 Task: Schedule a client meeting for Monday at.
Action: Mouse moved to (91, 98)
Screenshot: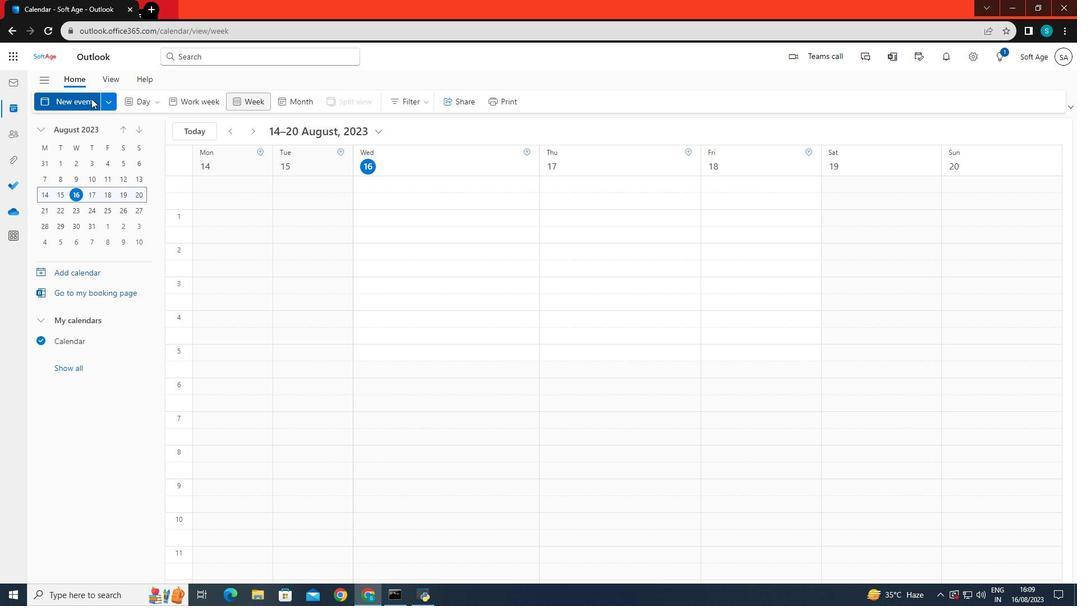 
Action: Mouse pressed left at (91, 98)
Screenshot: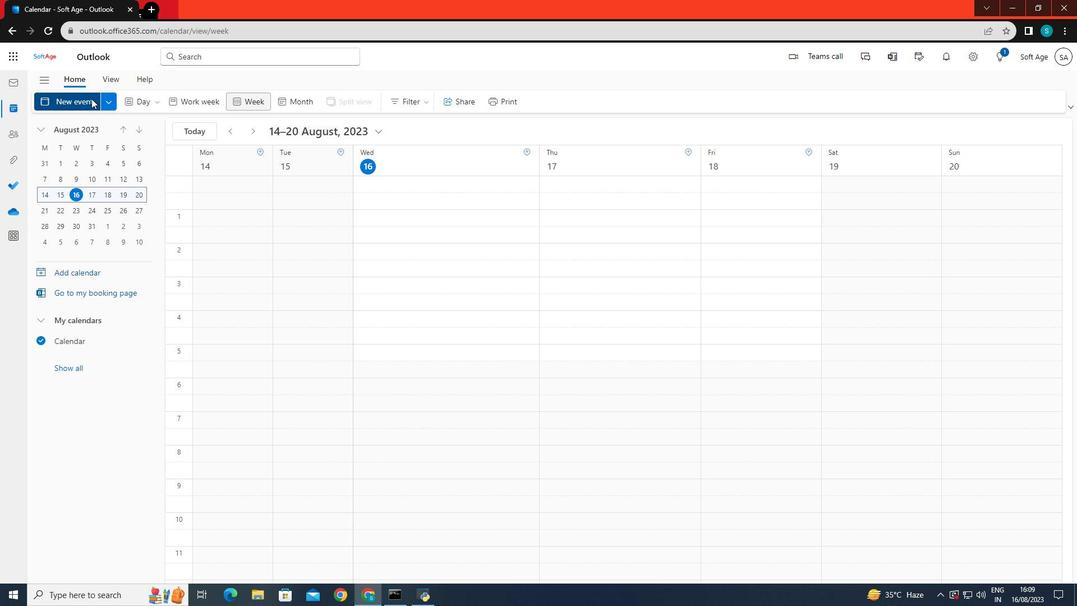 
Action: Mouse moved to (299, 173)
Screenshot: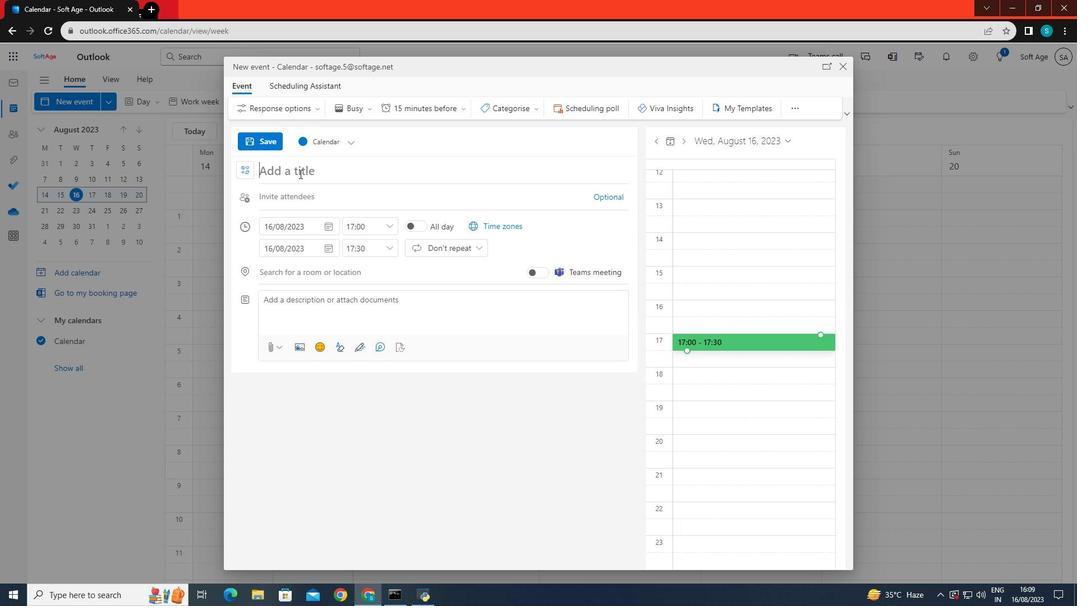 
Action: Mouse pressed left at (299, 173)
Screenshot: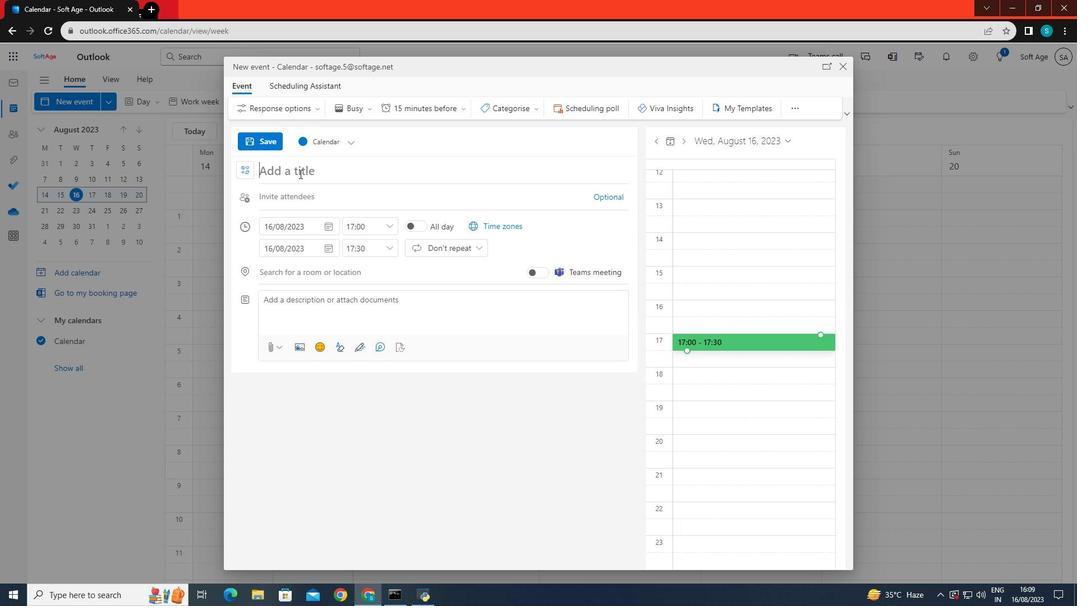 
Action: Key pressed <Key.caps_lock>MEE<Key.backspace><Key.backspace><Key.caps_lock>eeting
Screenshot: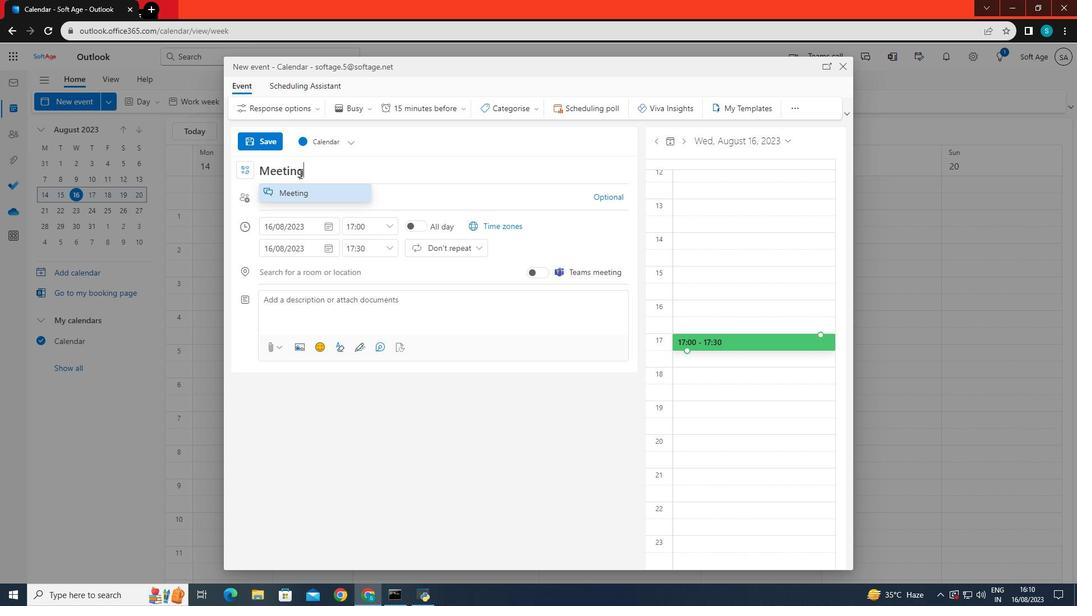 
Action: Mouse moved to (325, 229)
Screenshot: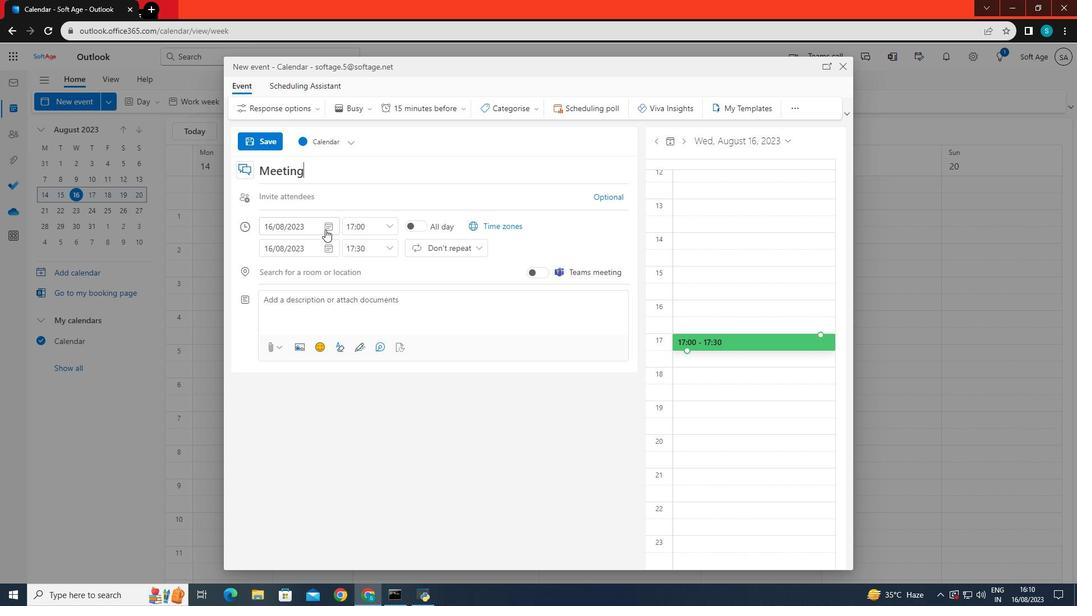 
Action: Mouse pressed left at (325, 229)
Screenshot: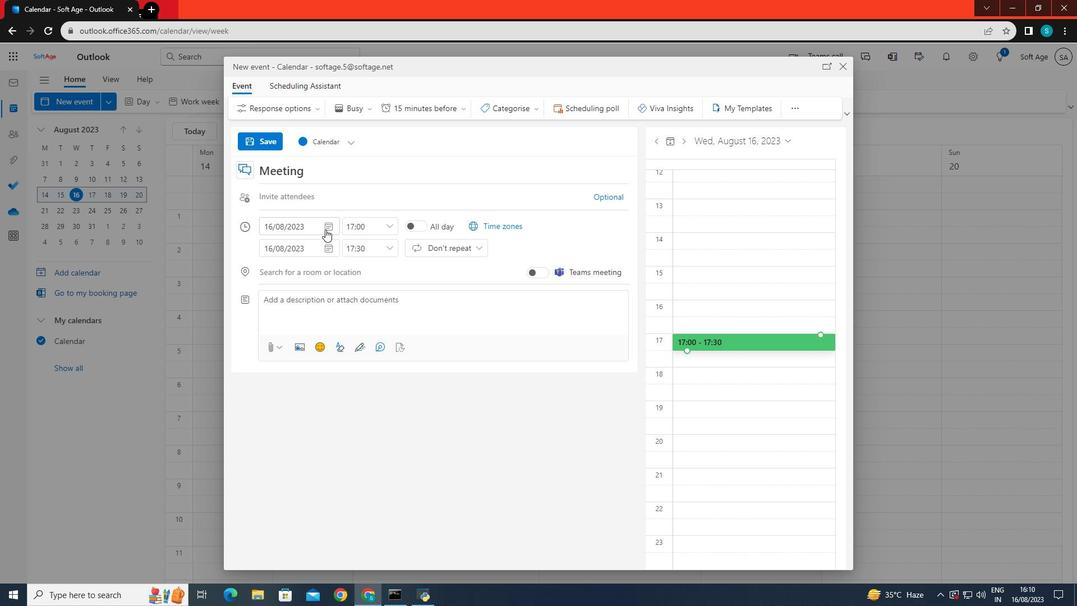 
Action: Mouse moved to (272, 332)
Screenshot: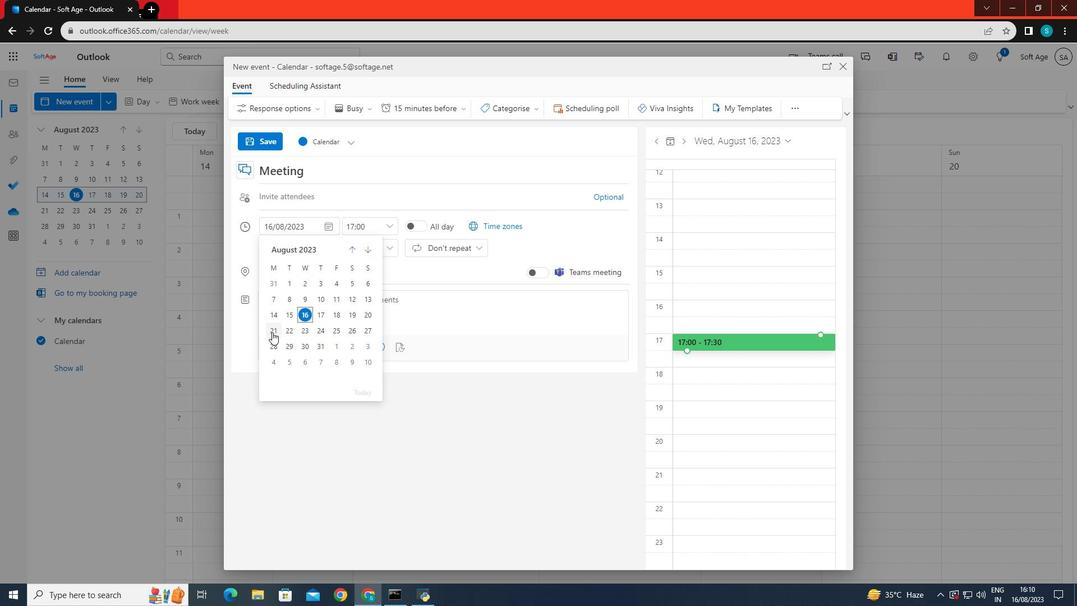 
Action: Mouse pressed left at (272, 332)
Screenshot: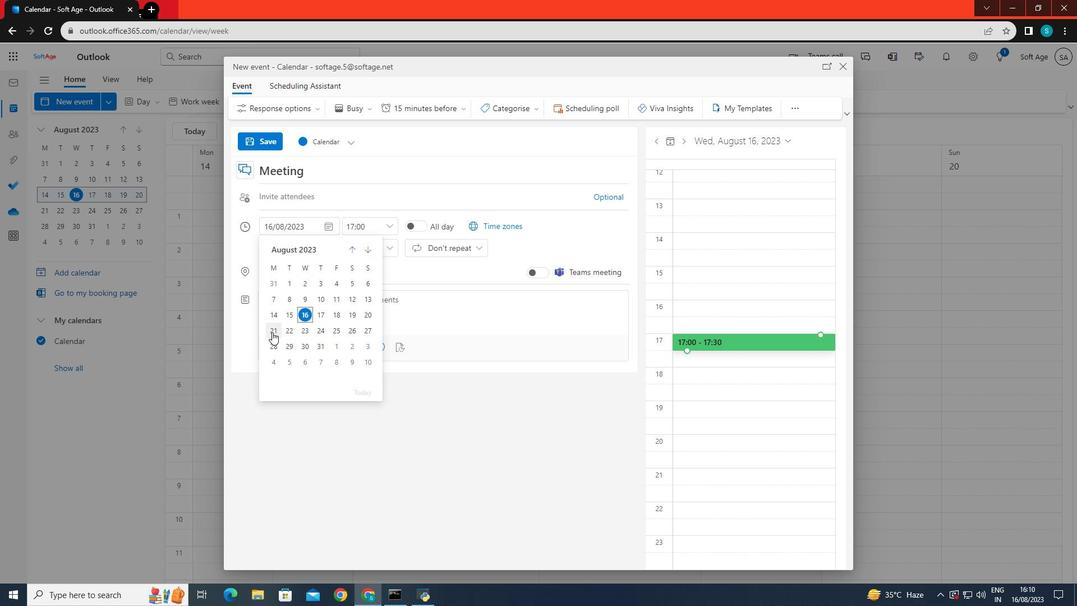 
Action: Mouse moved to (386, 227)
Screenshot: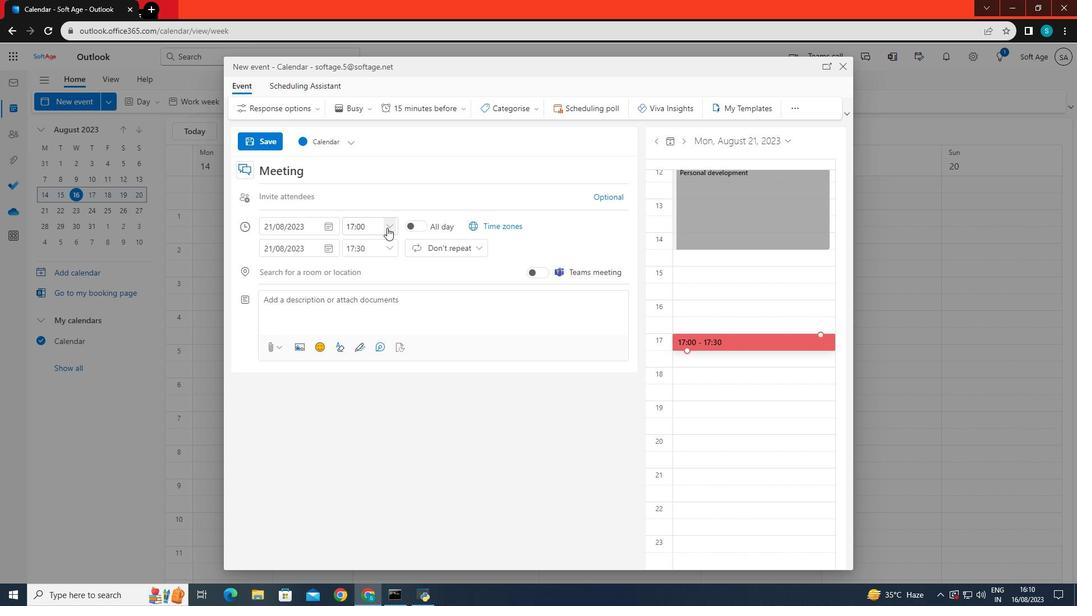 
Action: Mouse pressed left at (386, 227)
Screenshot: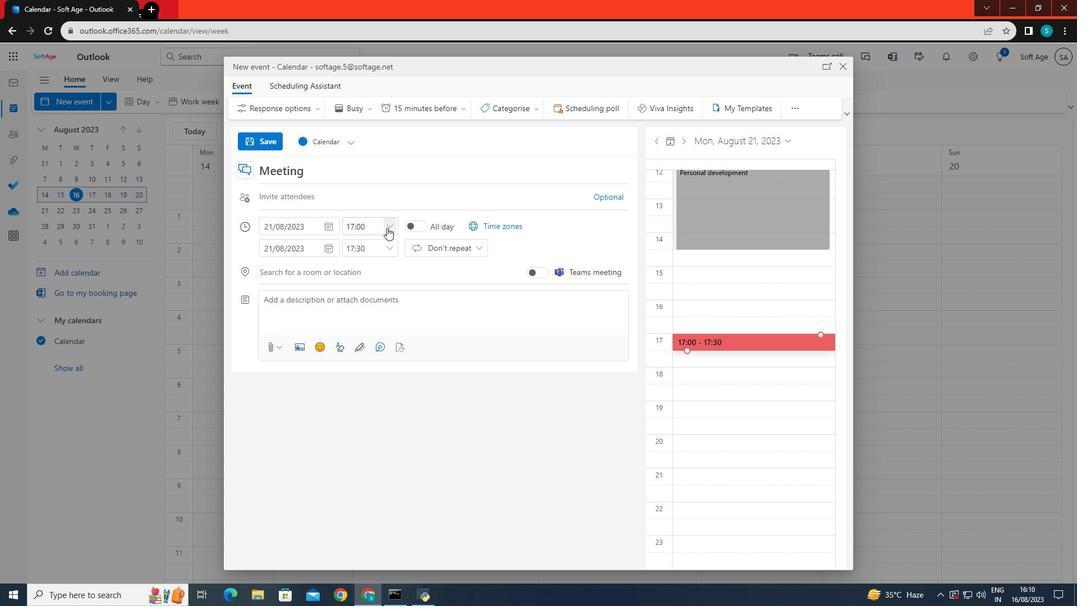 
Action: Mouse moved to (368, 269)
Screenshot: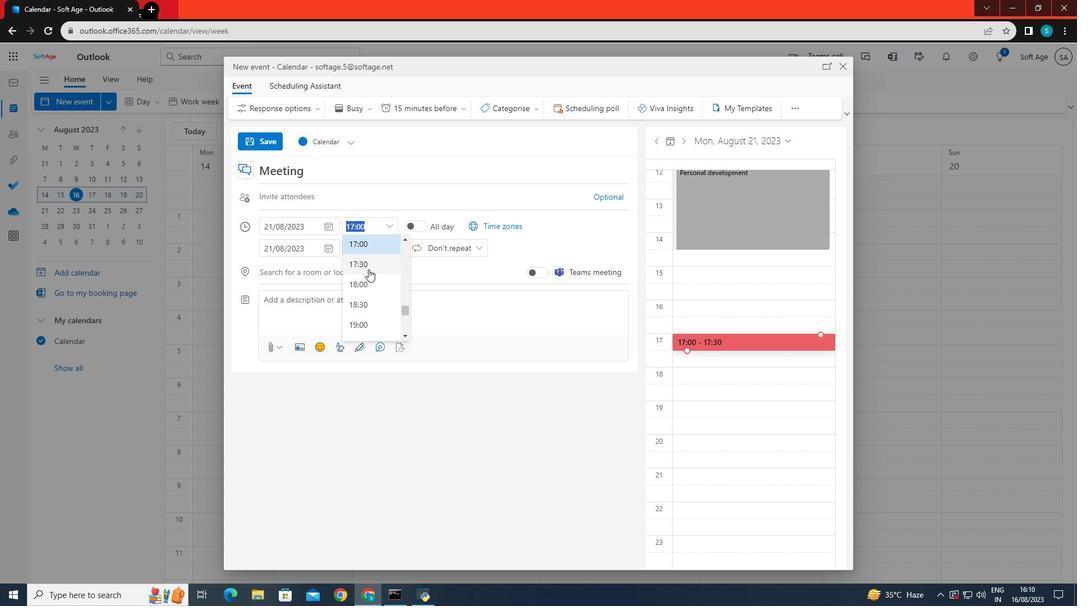 
Action: Mouse scrolled (368, 269) with delta (0, 0)
Screenshot: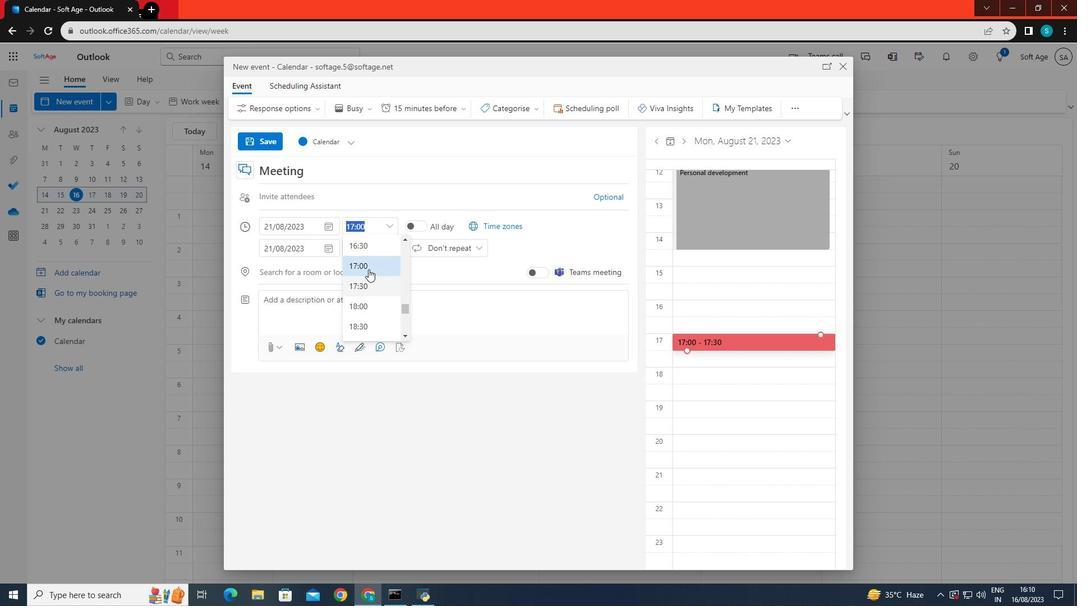 
Action: Mouse scrolled (368, 269) with delta (0, 0)
Screenshot: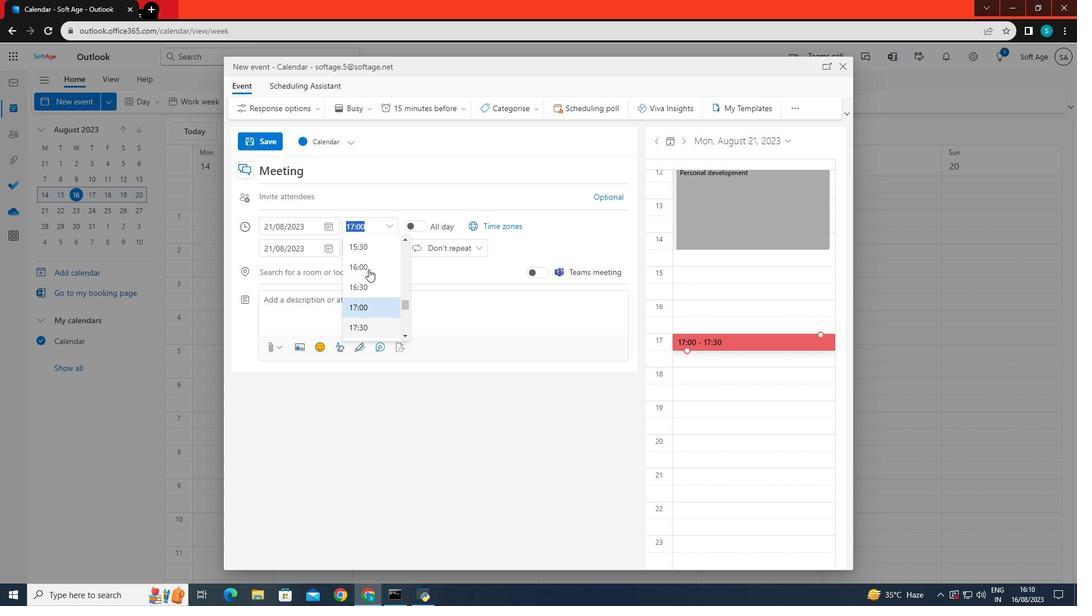 
Action: Mouse scrolled (368, 269) with delta (0, 0)
Screenshot: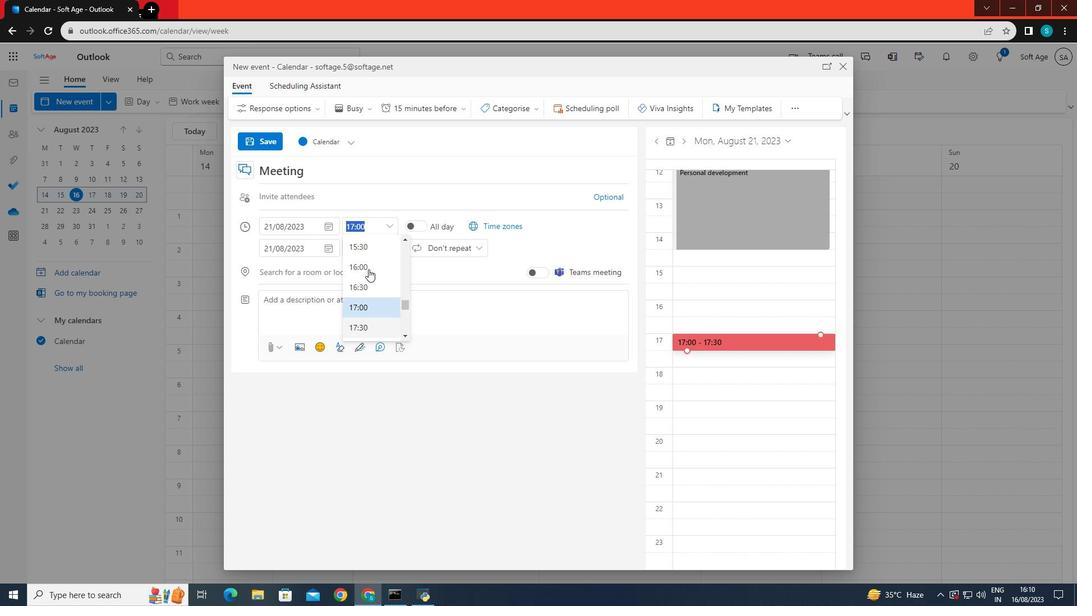 
Action: Mouse scrolled (368, 269) with delta (0, 0)
Screenshot: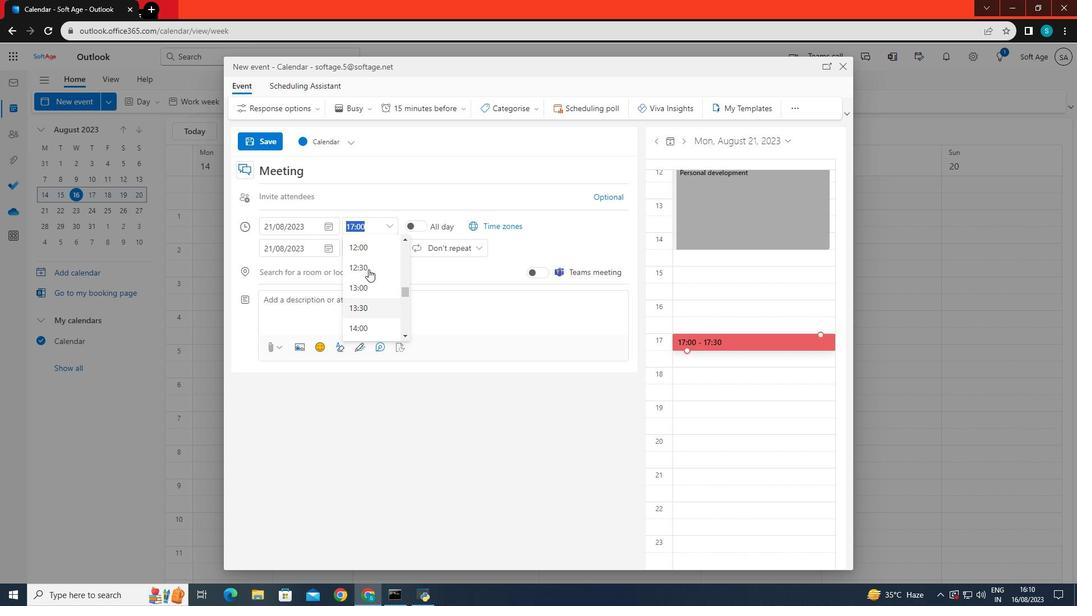 
Action: Mouse scrolled (368, 269) with delta (0, 0)
Screenshot: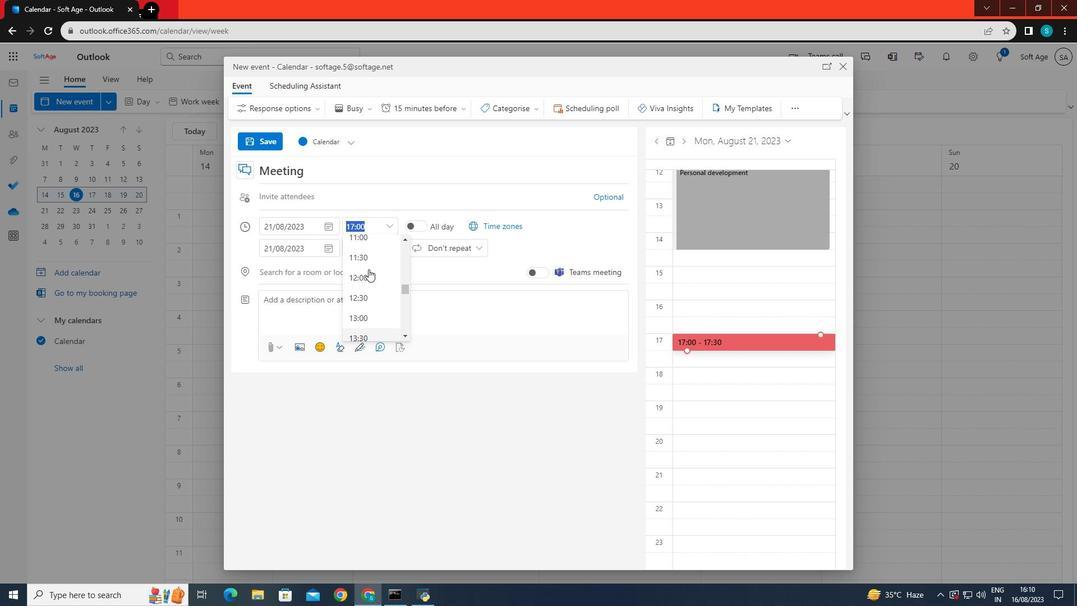 
Action: Mouse moved to (360, 244)
Screenshot: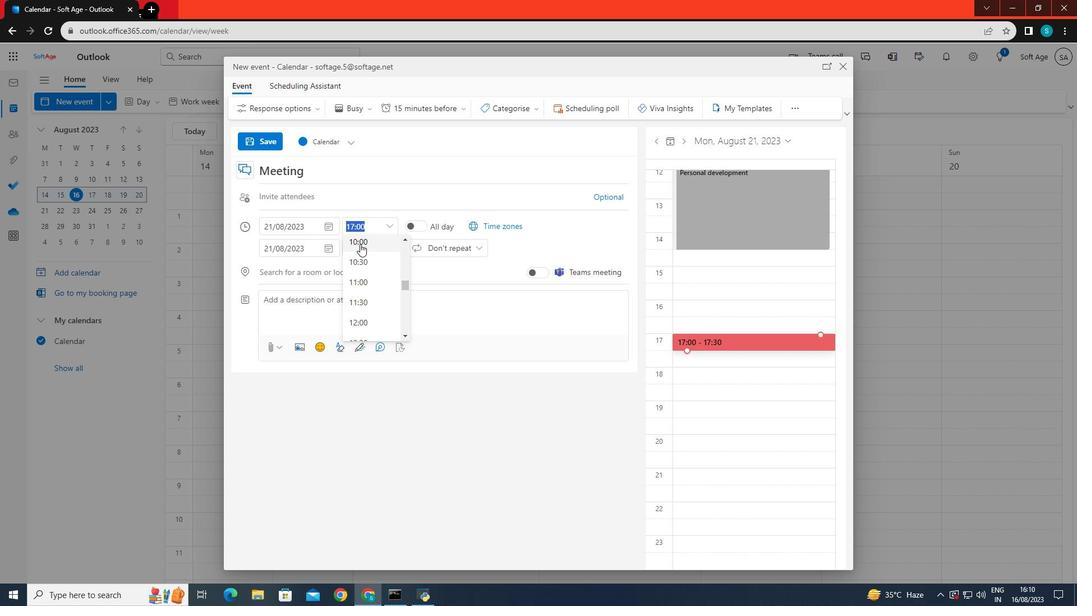 
Action: Mouse pressed left at (360, 244)
Screenshot: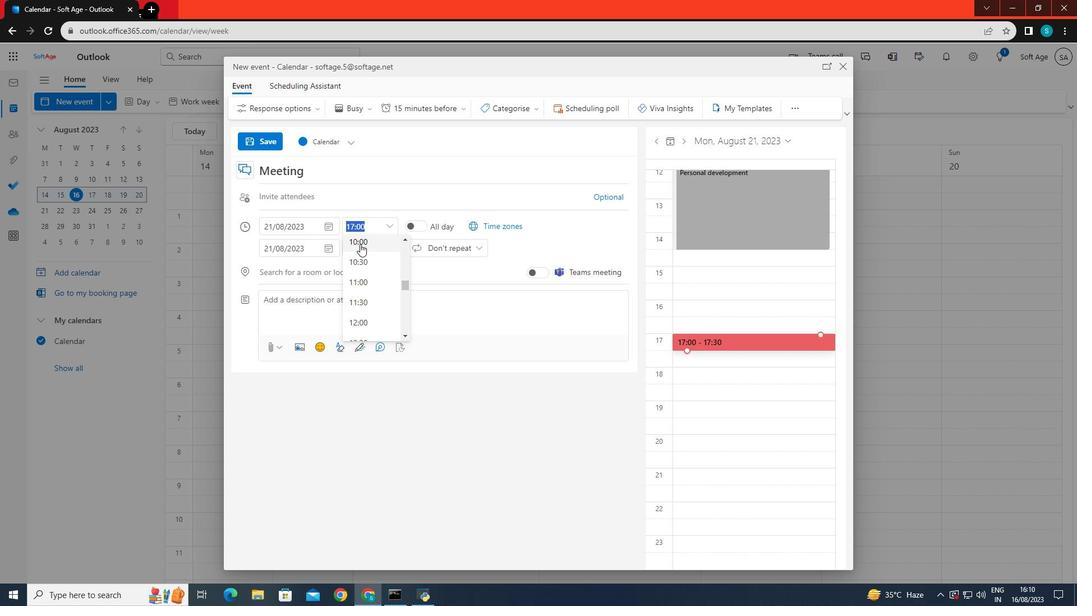 
Action: Mouse moved to (330, 306)
Screenshot: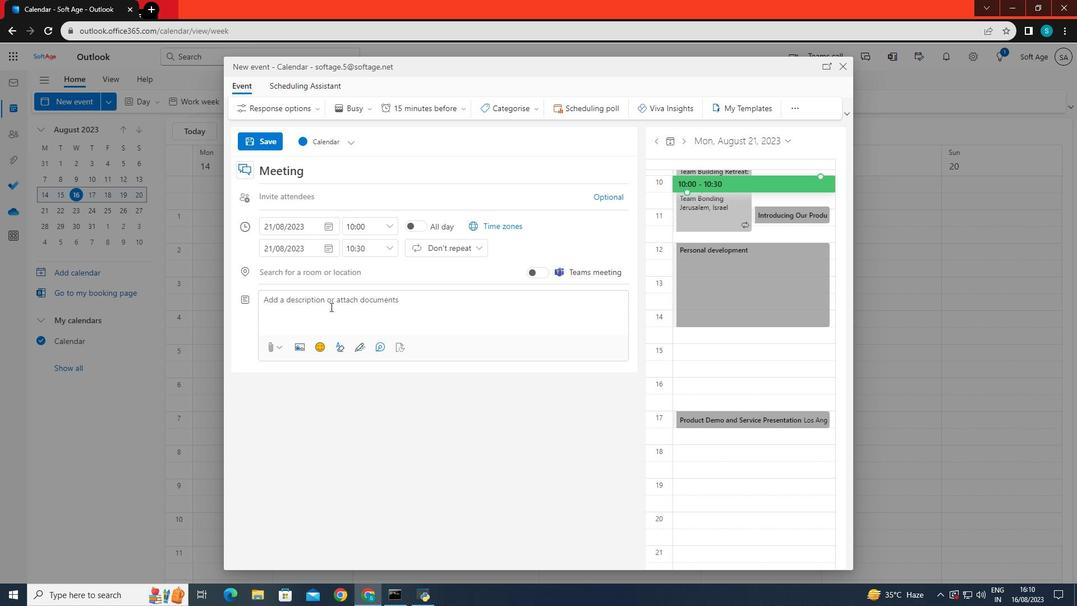 
Action: Mouse pressed left at (330, 306)
Screenshot: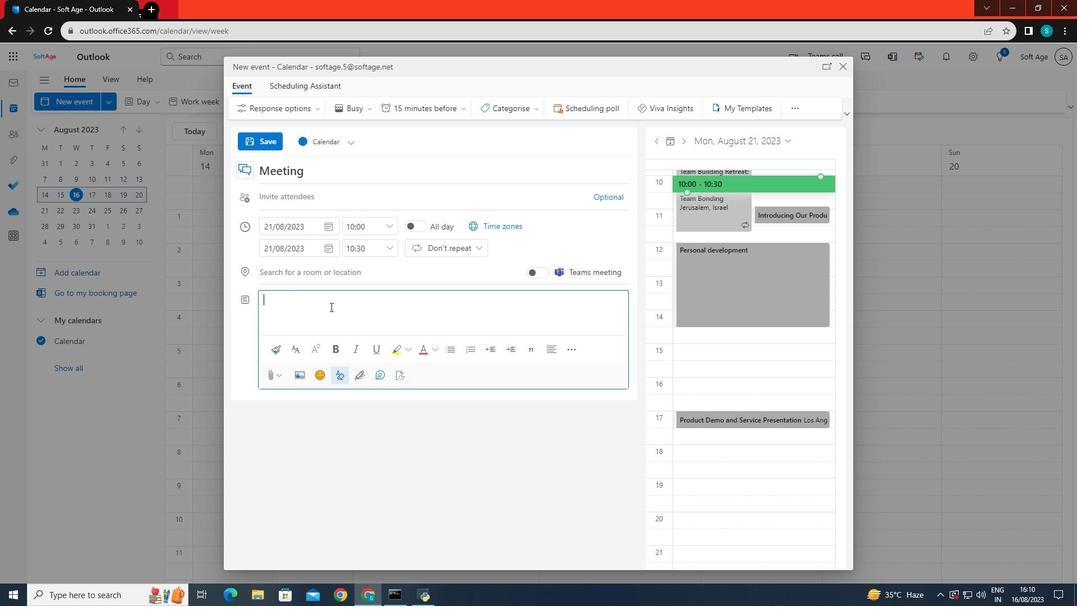 
Action: Key pressed <Key.caps_lock>S<Key.caps_lock>chedule<Key.space>a<Key.space>client<Key.space>meeting<Key.space>for<Key.space>monday<Key.space>a<Key.backspace><Key.backspace><Key.backspace><Key.backspace><Key.backspace><Key.backspace><Key.backspace><Key.backspace><Key.caps_lock>M<Key.caps_lock>onday<Key.space>at.
Screenshot: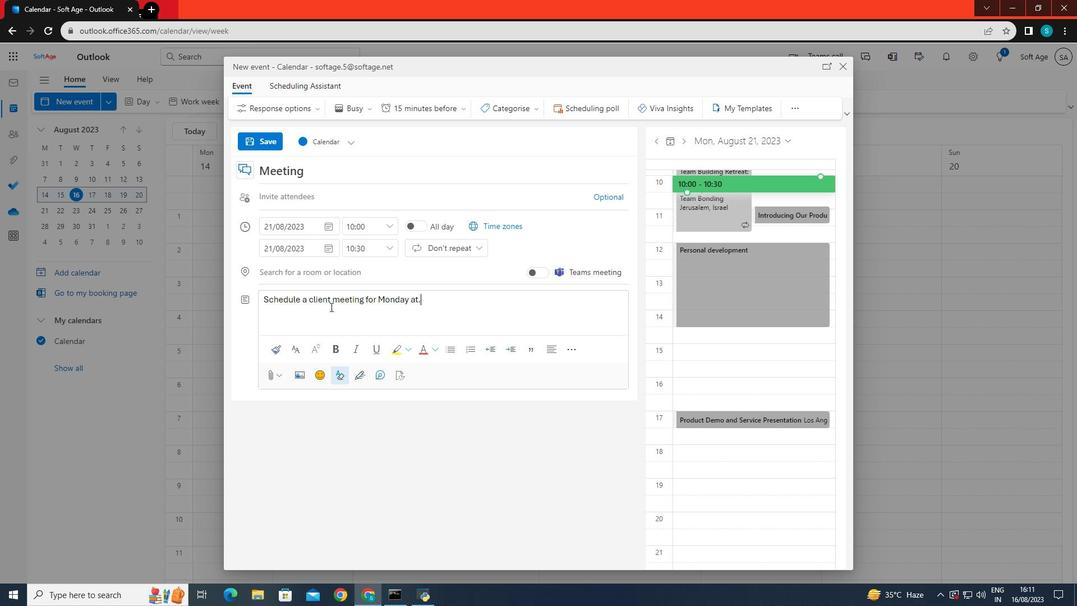
Action: Mouse moved to (440, 288)
Screenshot: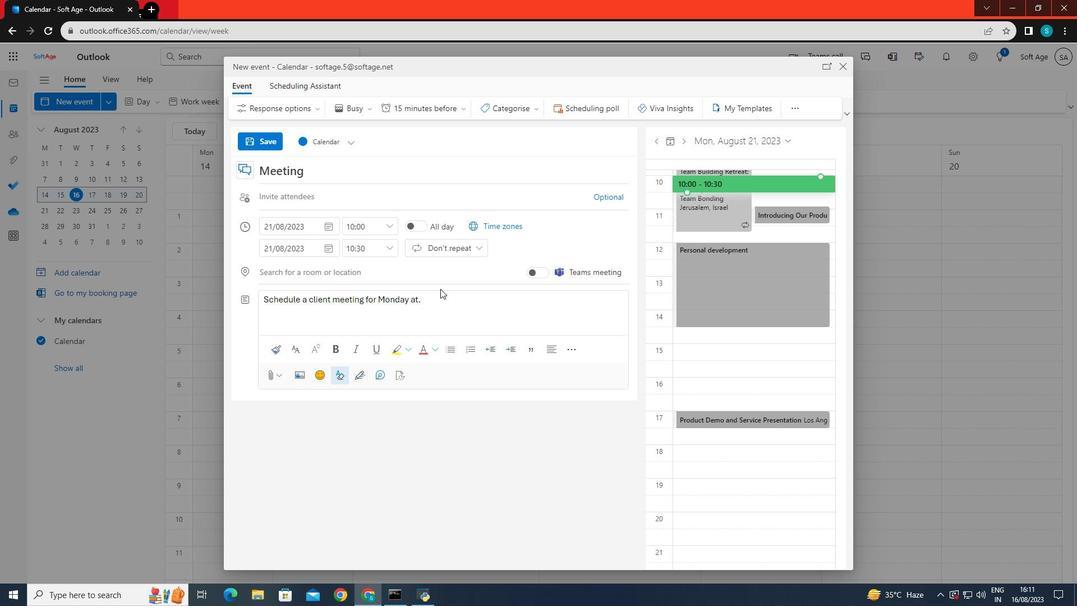 
Action: Mouse scrolled (440, 289) with delta (0, 0)
Screenshot: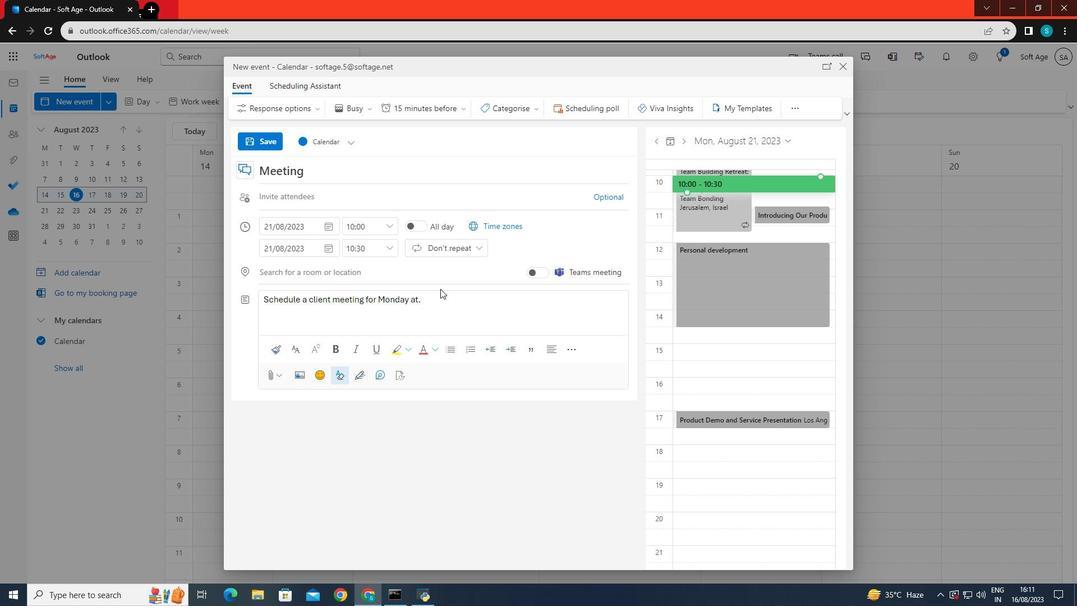 
Action: Mouse scrolled (440, 289) with delta (0, 0)
Screenshot: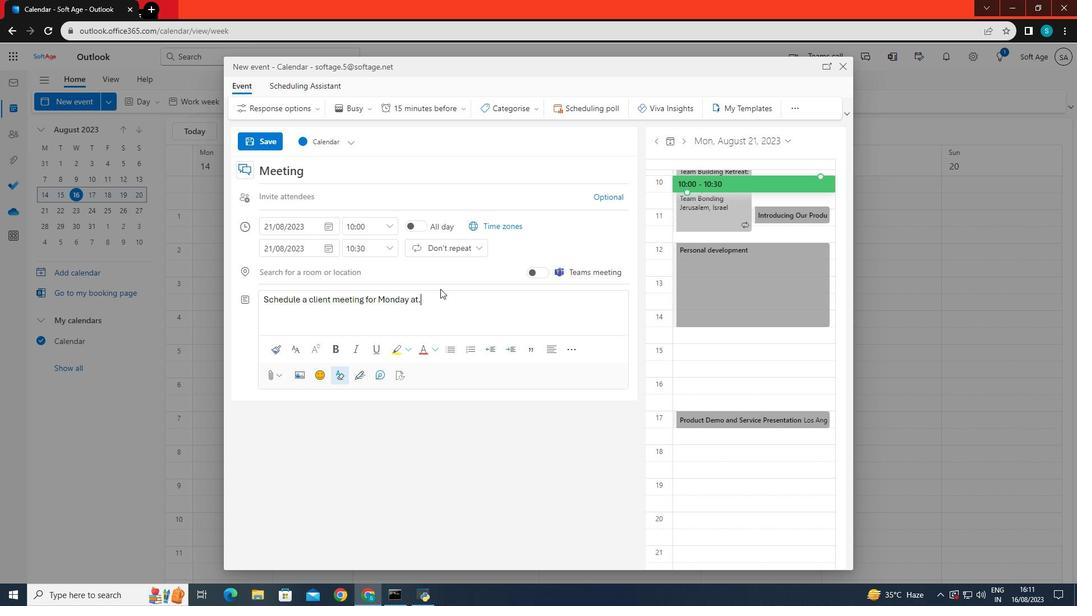 
Action: Mouse moved to (268, 139)
Screenshot: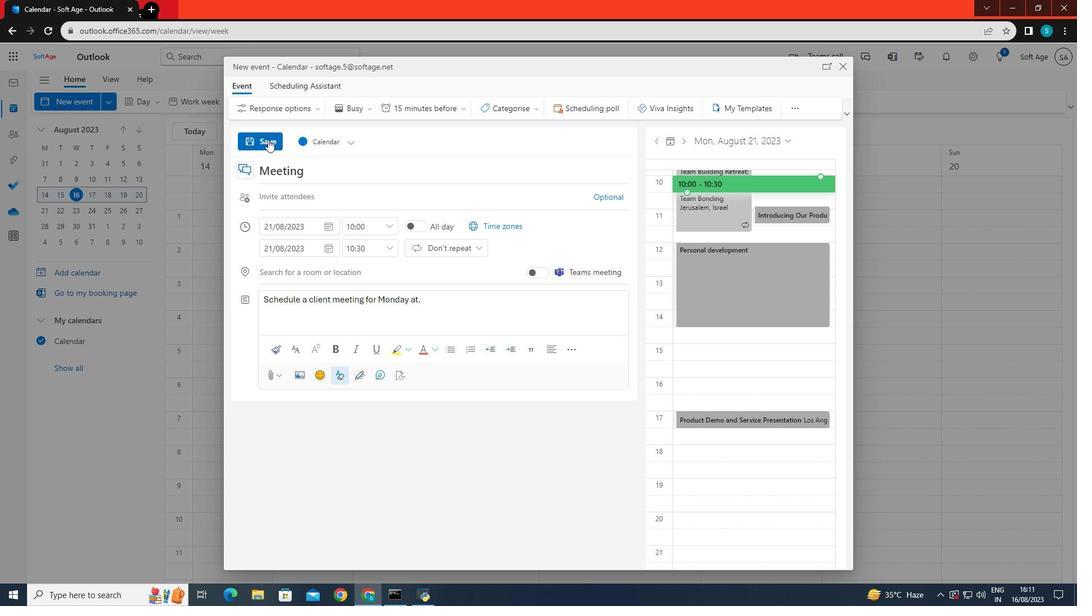 
Action: Mouse pressed left at (268, 139)
Screenshot: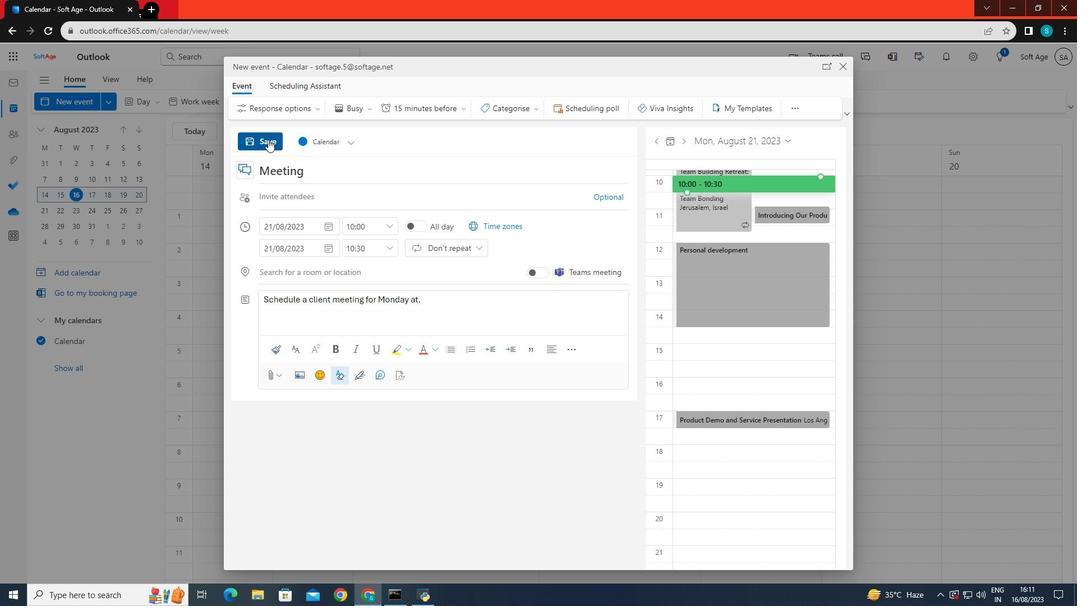 
